 Task: Add the task  Integrate website with inventory management systems to the section Celestial Sprint in the project AgileGenie and add a Due Date to the respective task as 2023/07/14
Action: Mouse moved to (888, 404)
Screenshot: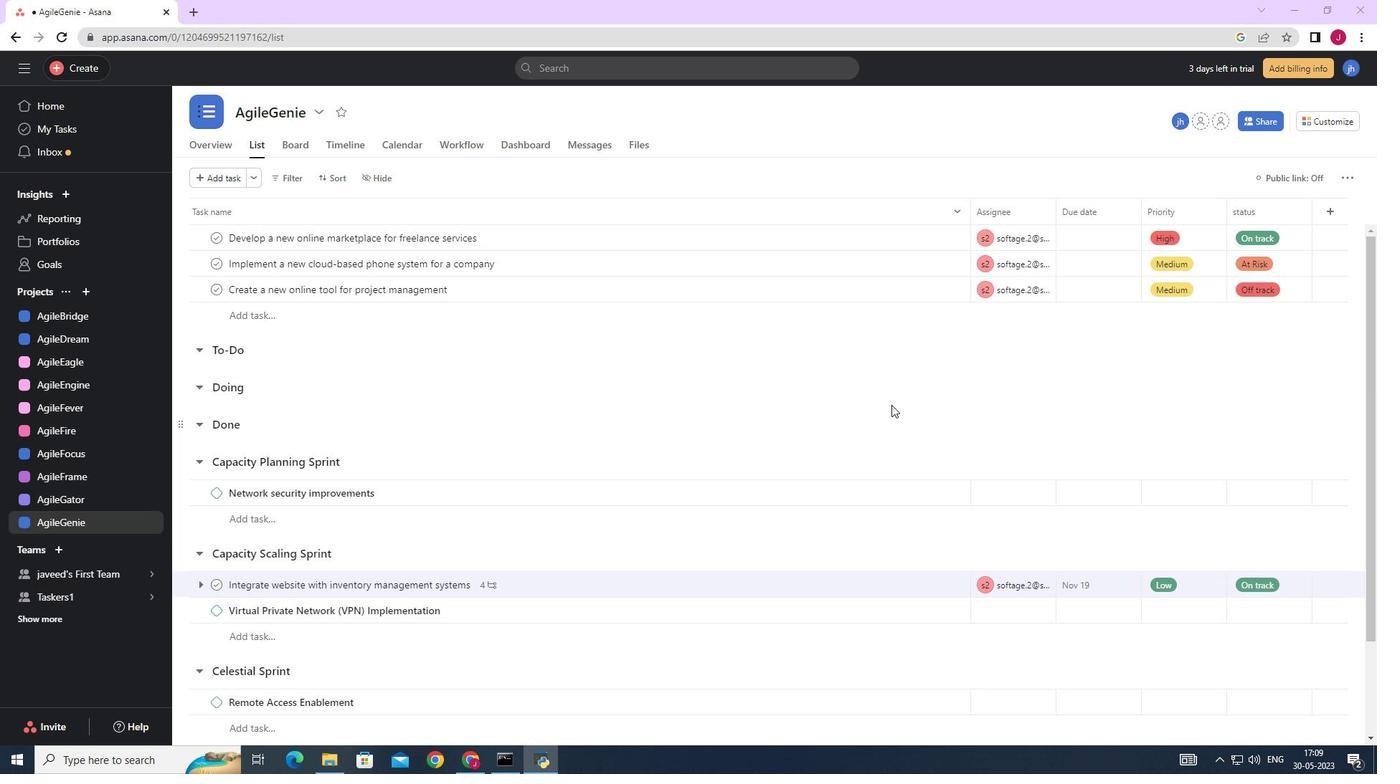 
Action: Mouse scrolled (888, 405) with delta (0, 0)
Screenshot: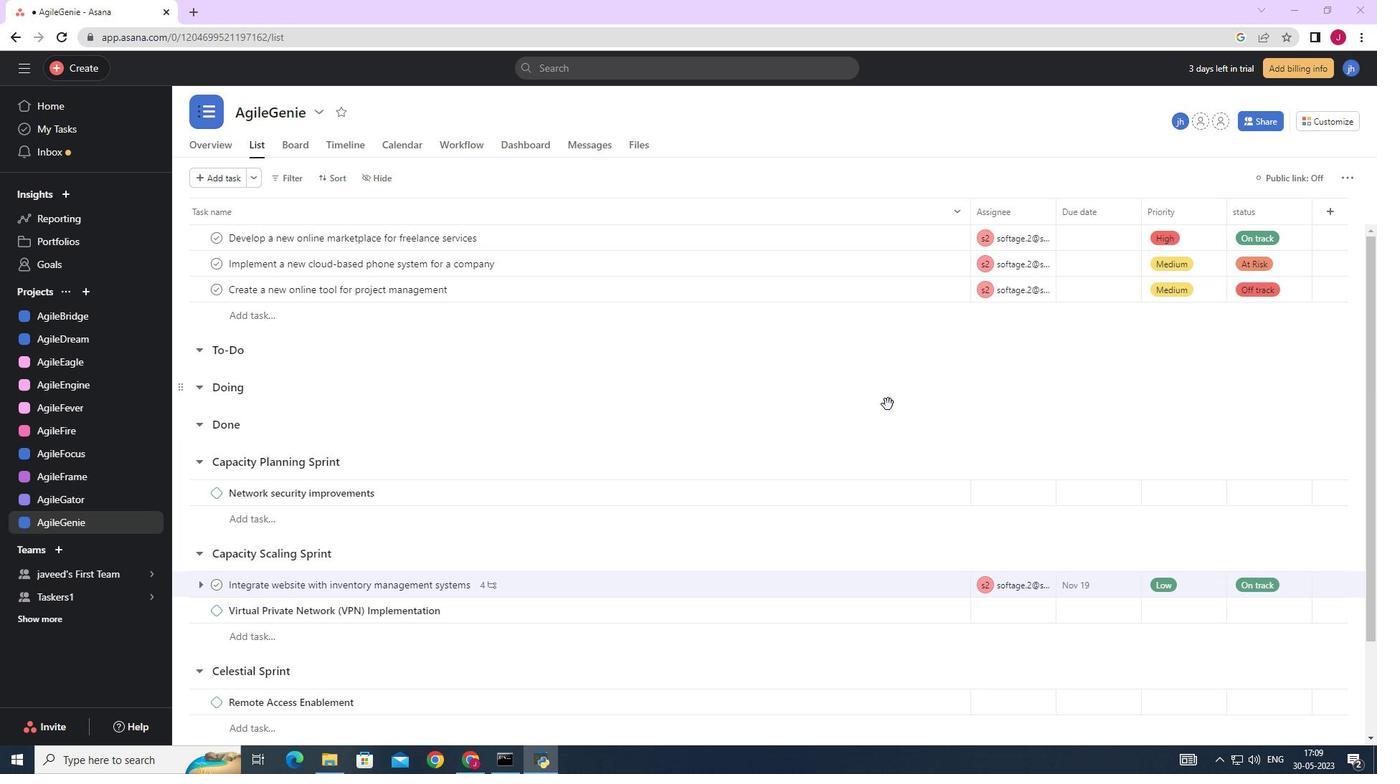 
Action: Mouse scrolled (888, 405) with delta (0, 0)
Screenshot: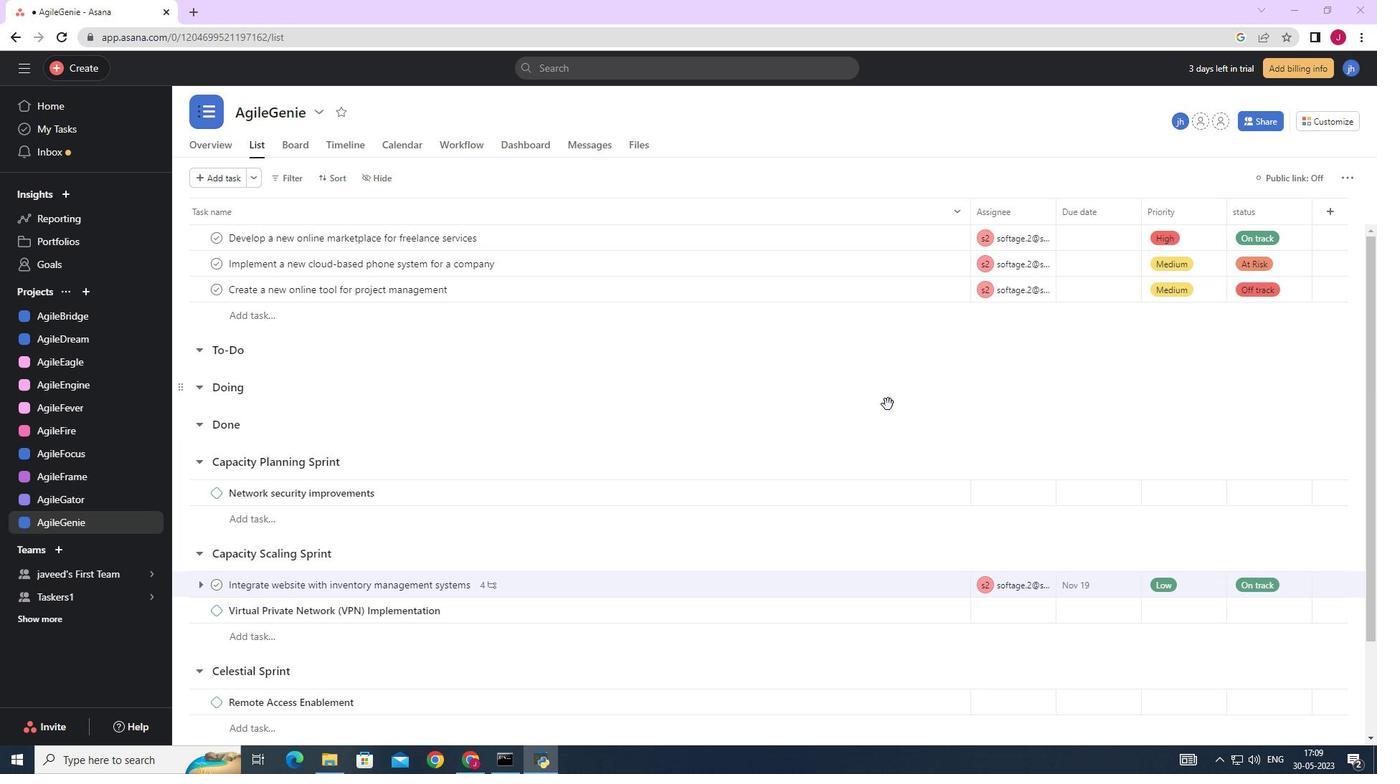 
Action: Mouse moved to (885, 395)
Screenshot: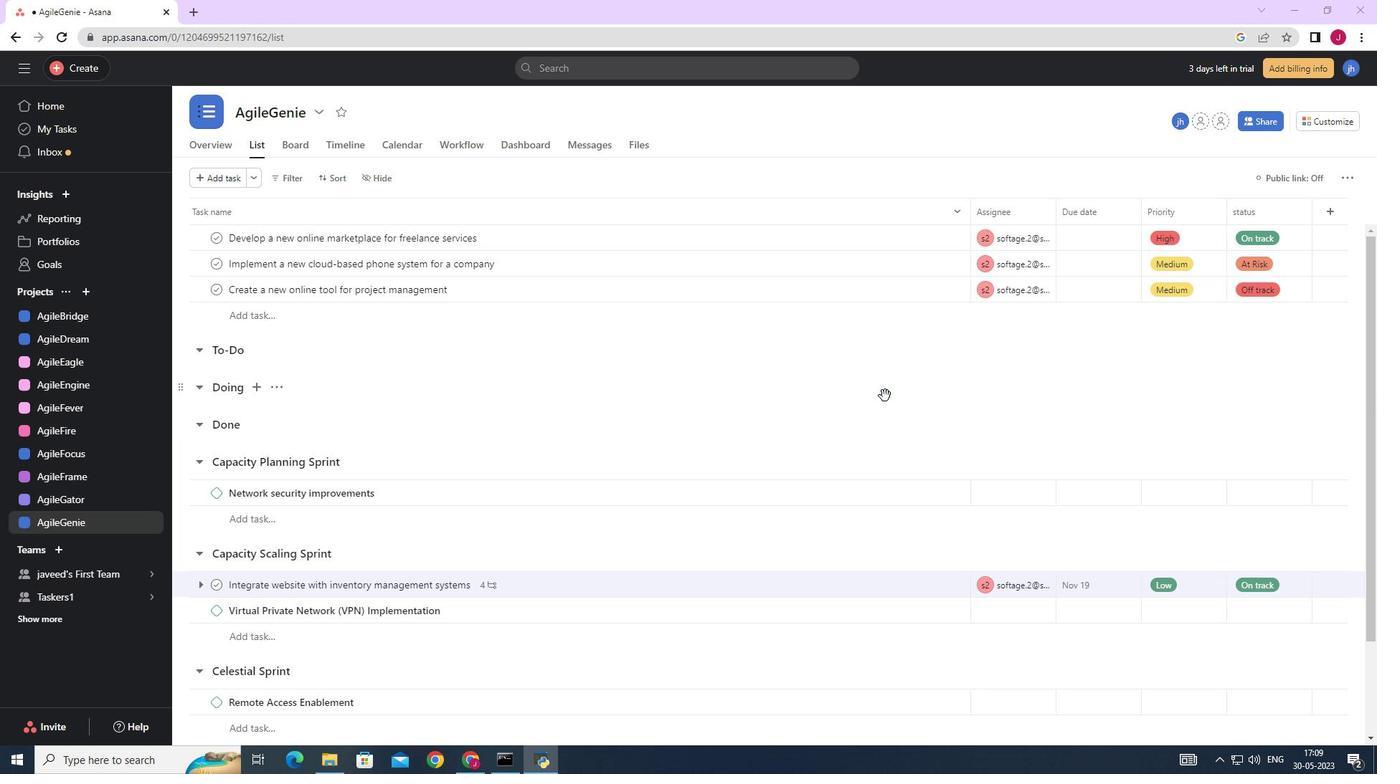 
Action: Mouse scrolled (885, 394) with delta (0, 0)
Screenshot: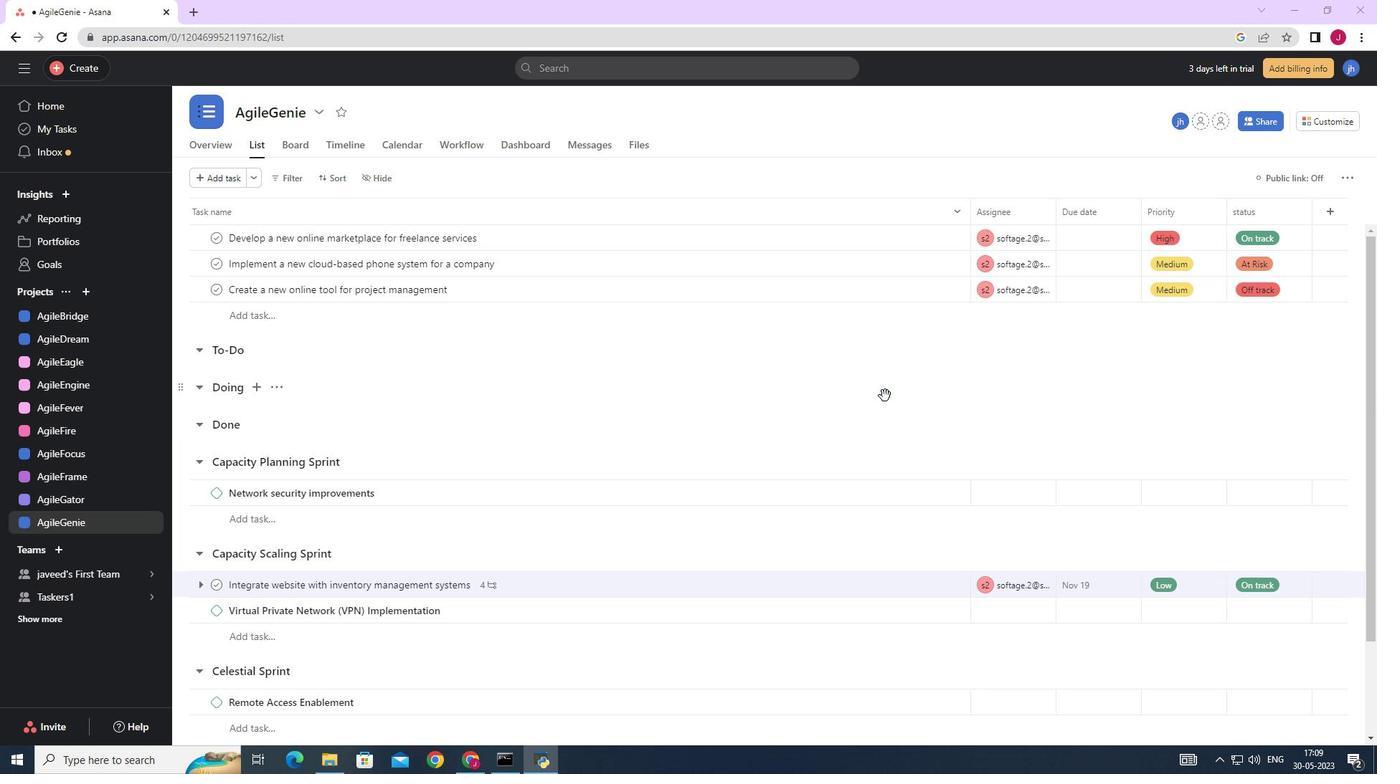 
Action: Mouse scrolled (885, 394) with delta (0, 0)
Screenshot: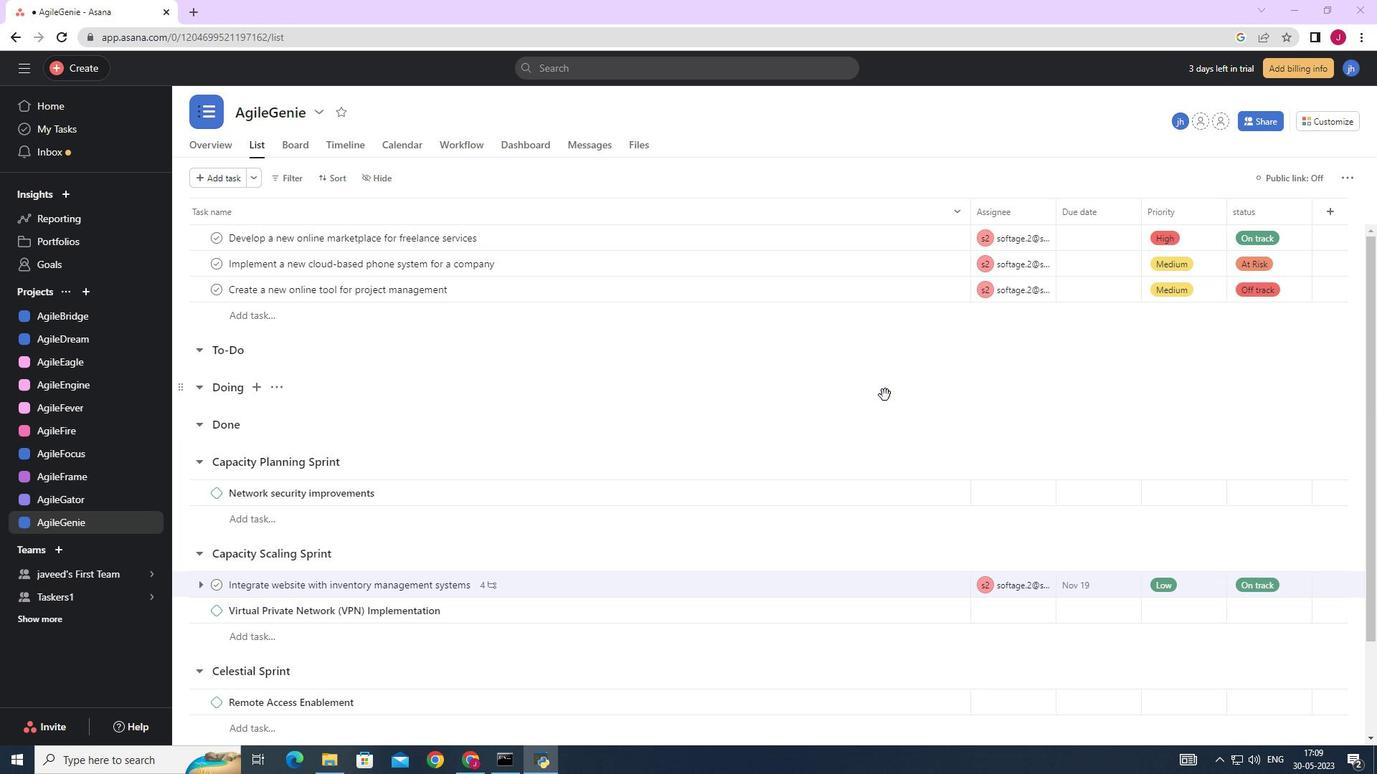 
Action: Mouse scrolled (885, 396) with delta (0, 0)
Screenshot: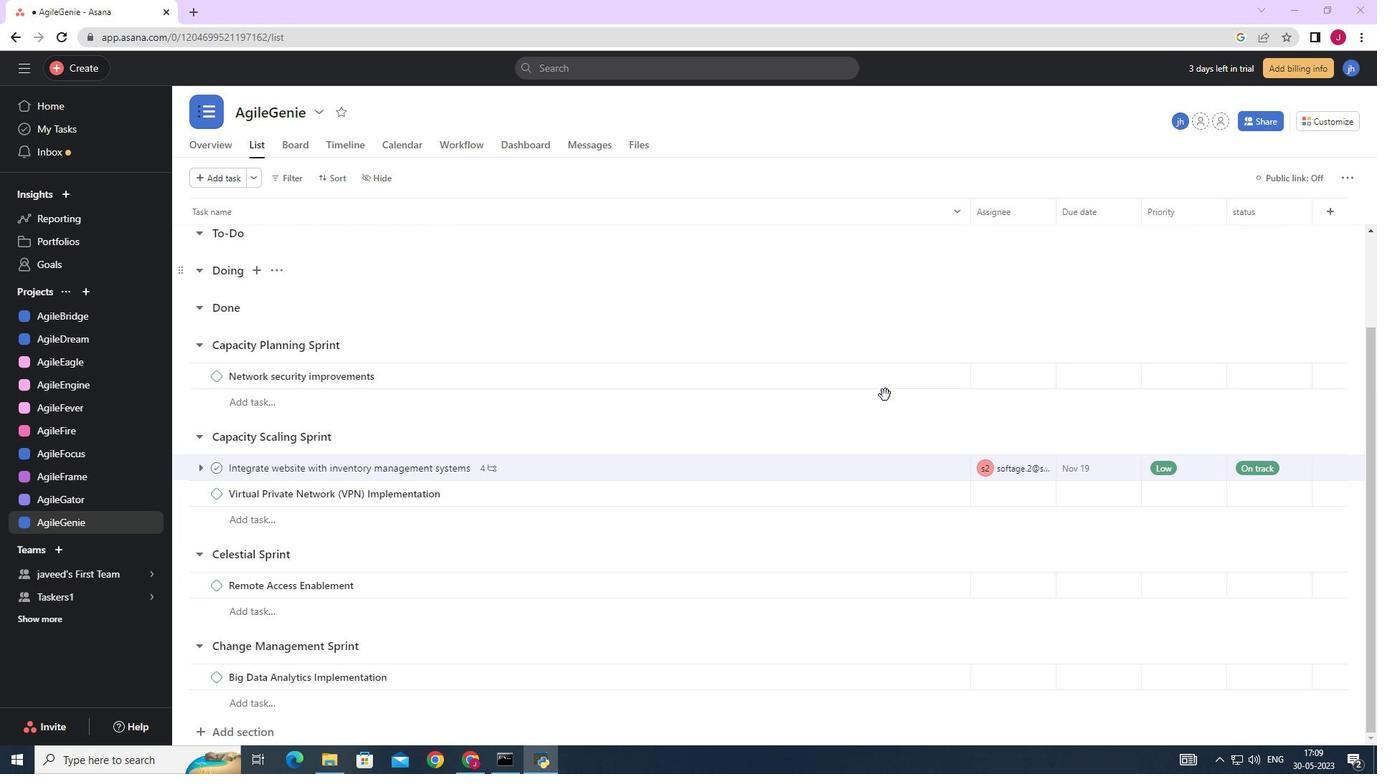 
Action: Mouse scrolled (885, 396) with delta (0, 0)
Screenshot: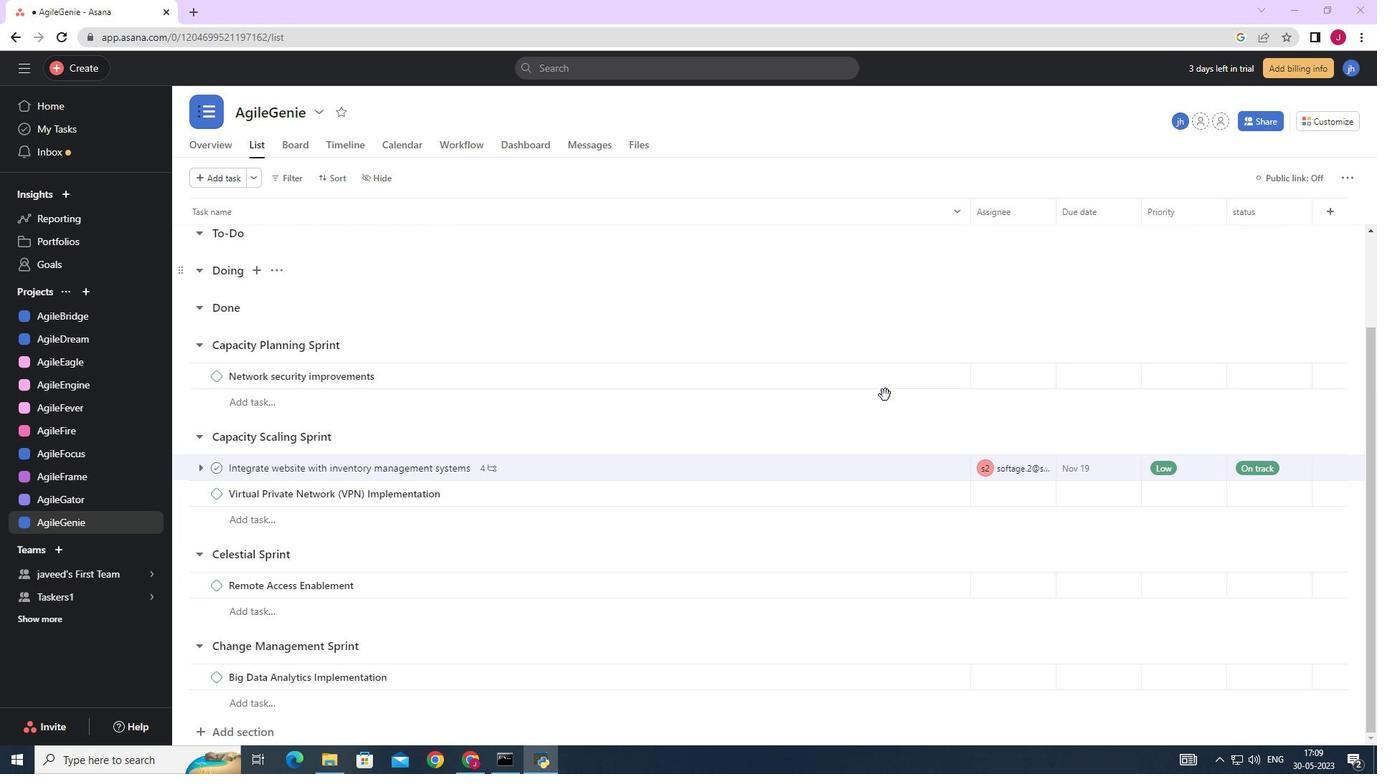 
Action: Mouse scrolled (885, 396) with delta (0, 0)
Screenshot: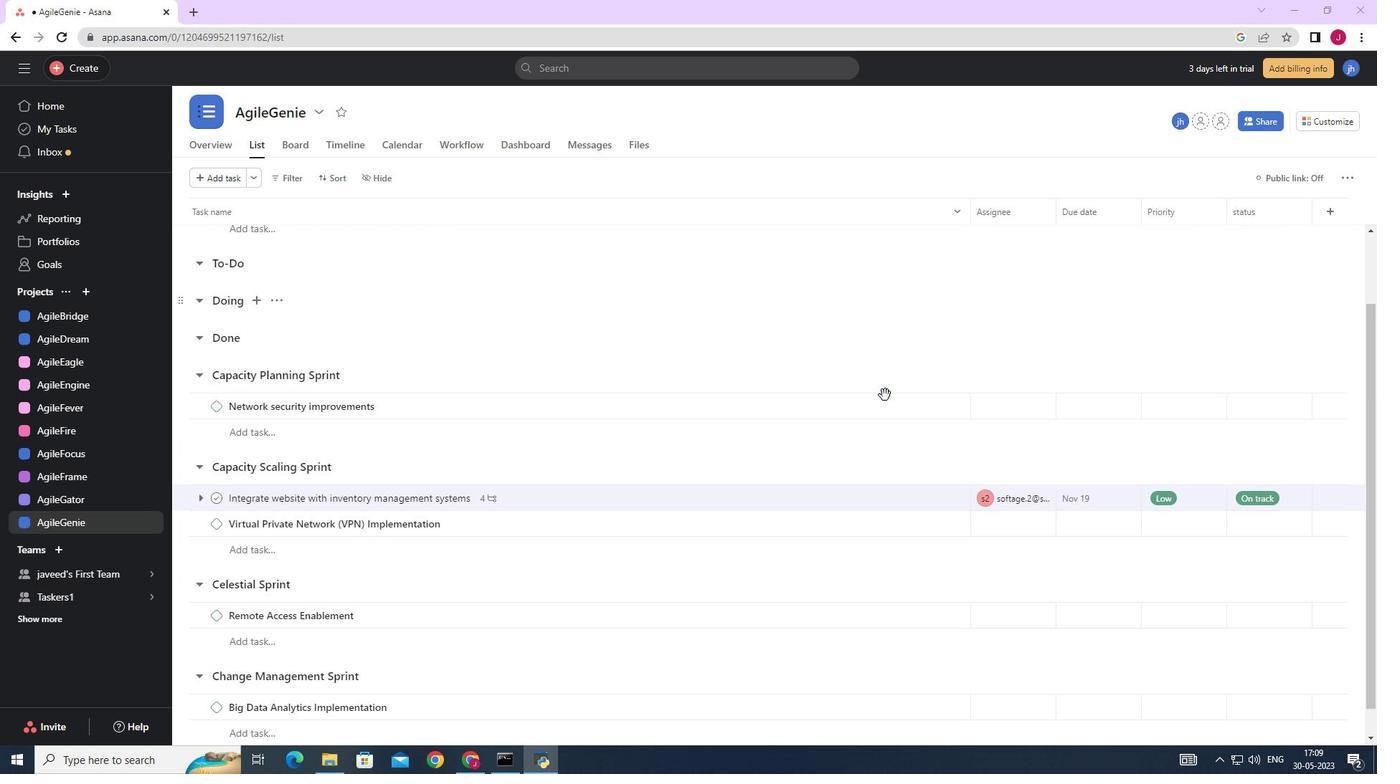 
Action: Mouse moved to (541, 363)
Screenshot: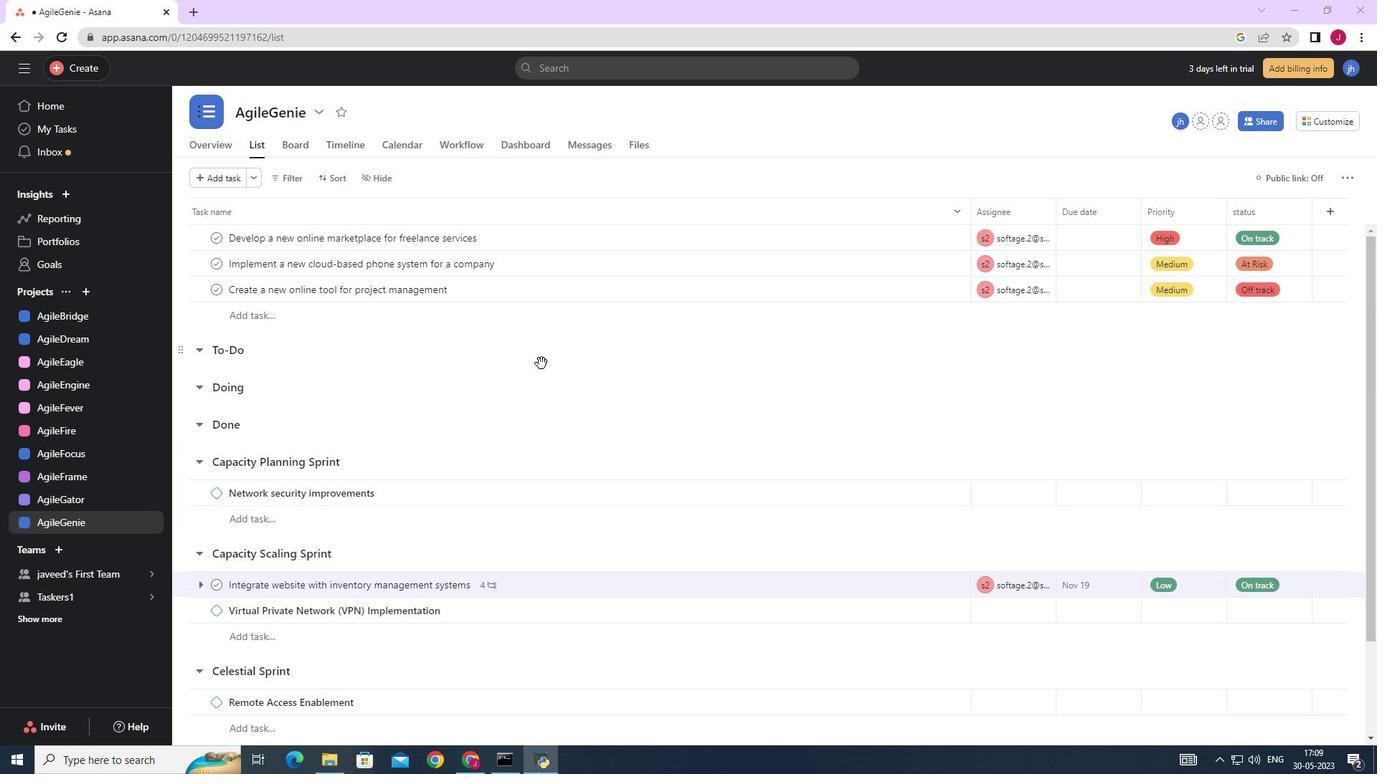 
Action: Mouse scrolled (541, 362) with delta (0, 0)
Screenshot: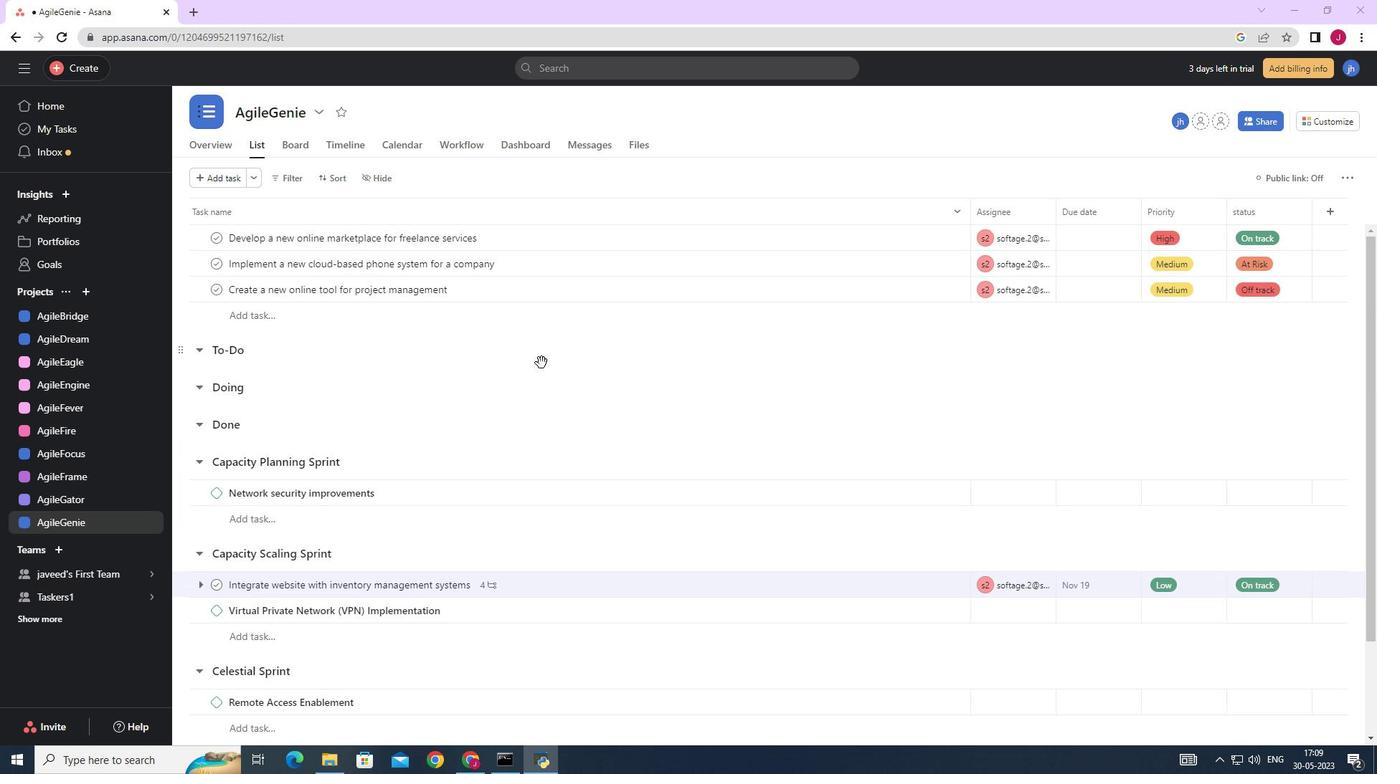 
Action: Mouse scrolled (541, 362) with delta (0, 0)
Screenshot: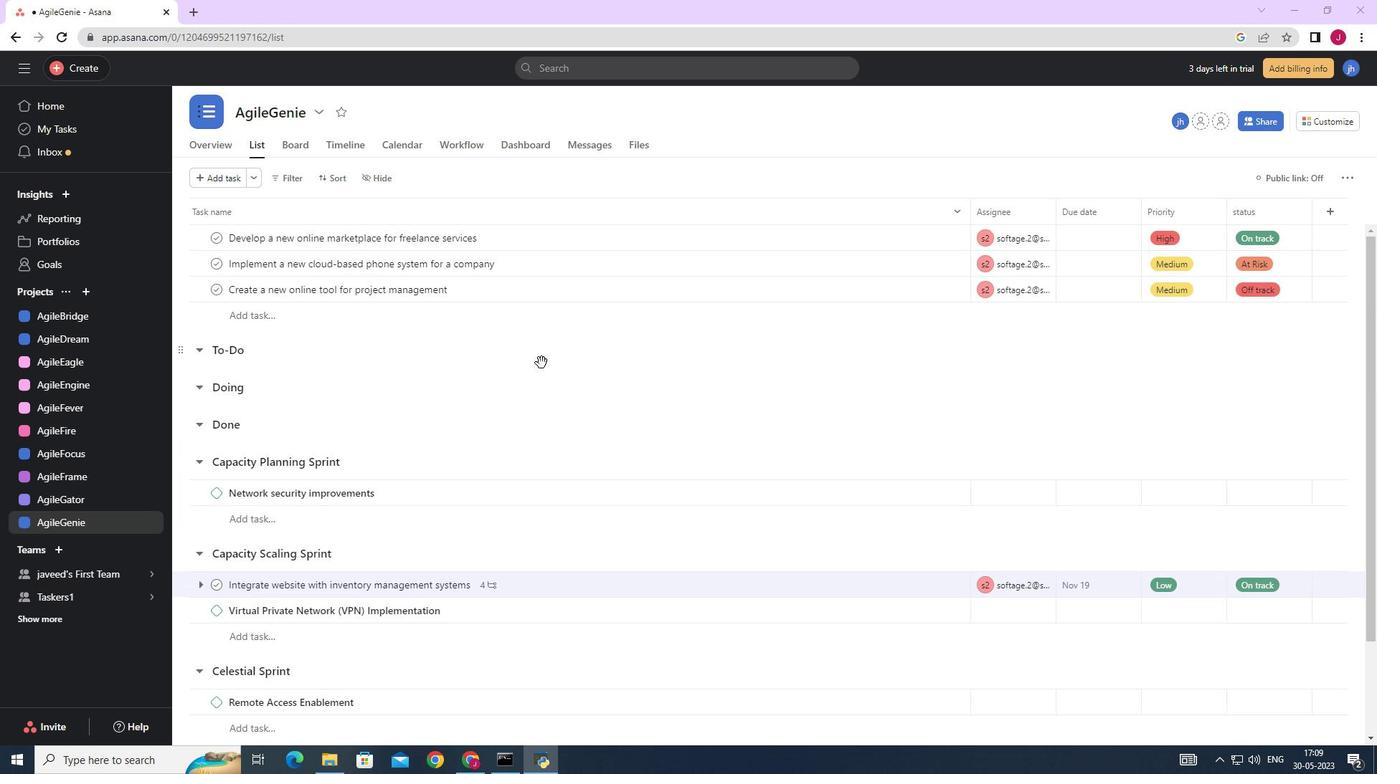 
Action: Mouse scrolled (541, 362) with delta (0, 0)
Screenshot: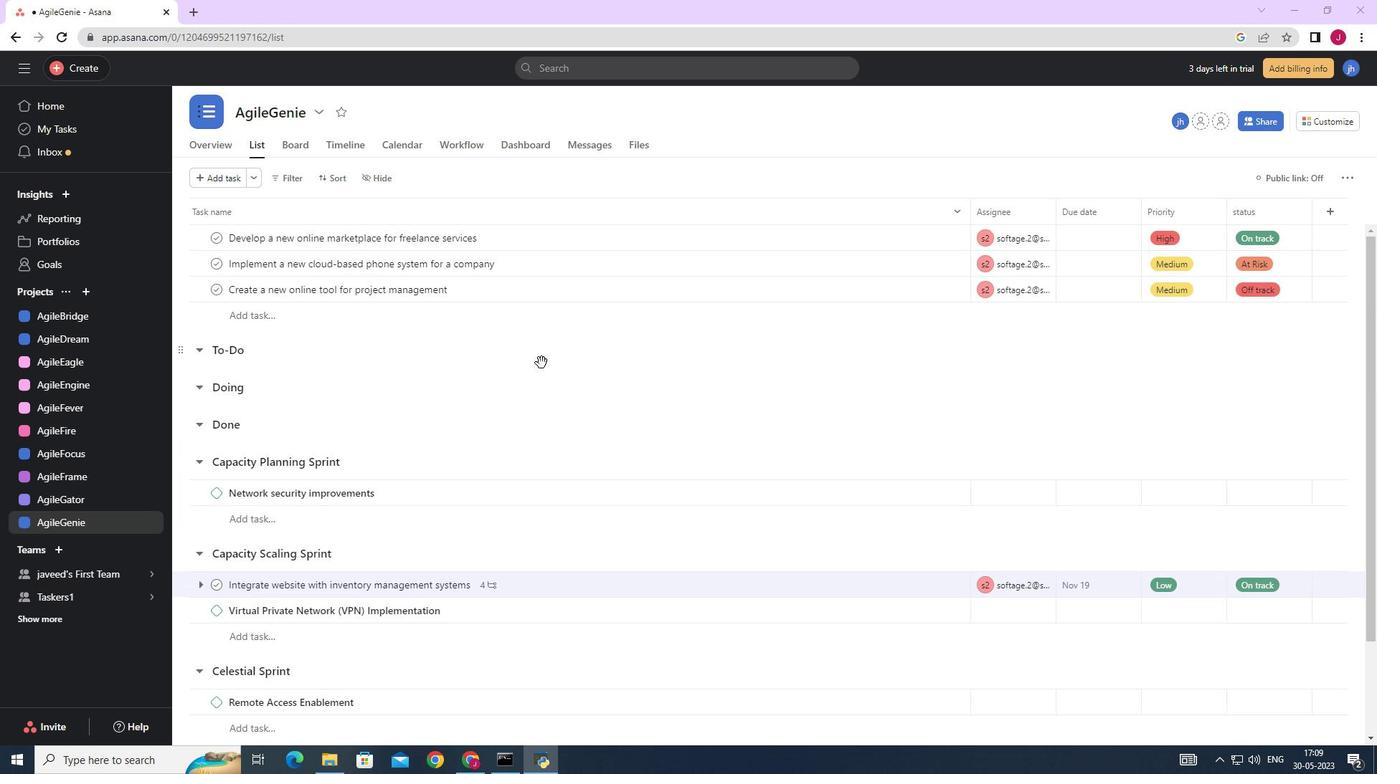 
Action: Mouse moved to (937, 464)
Screenshot: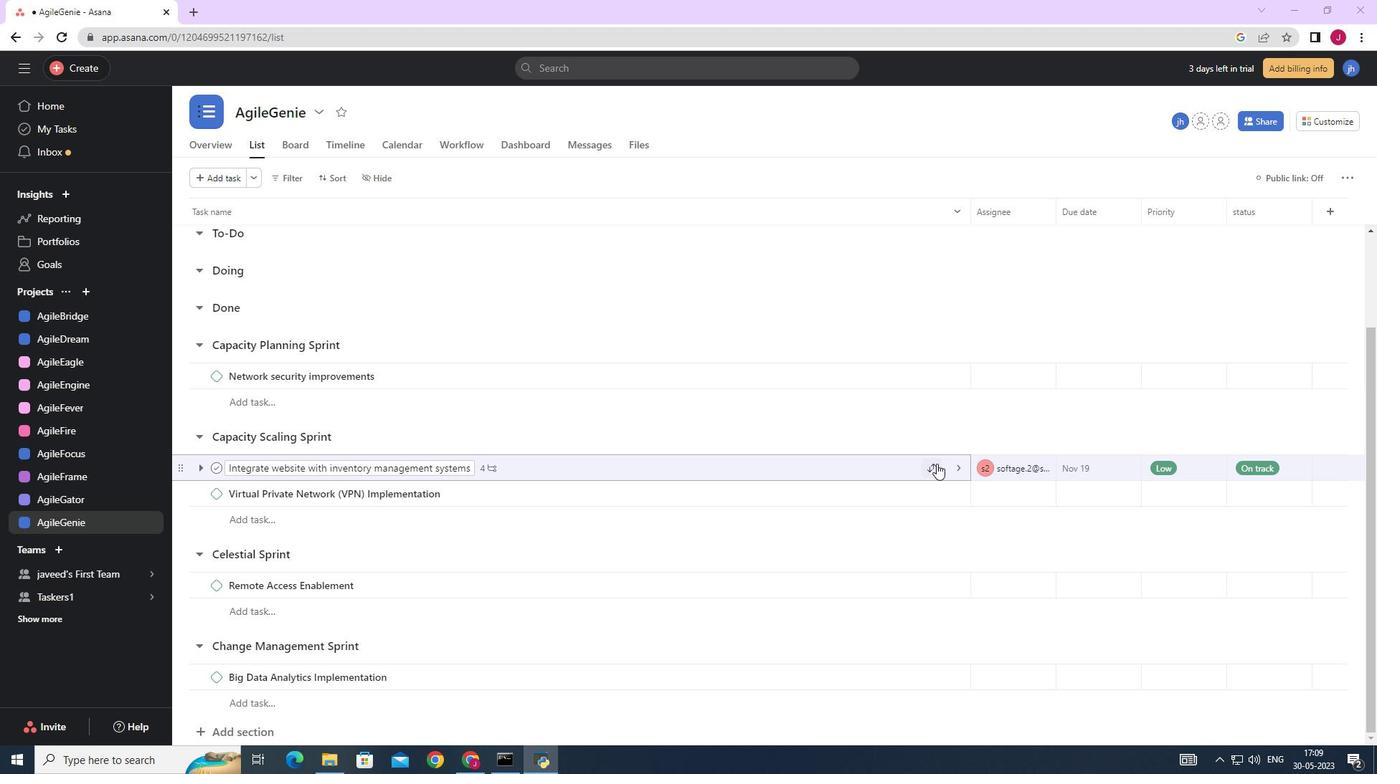 
Action: Mouse pressed left at (937, 464)
Screenshot: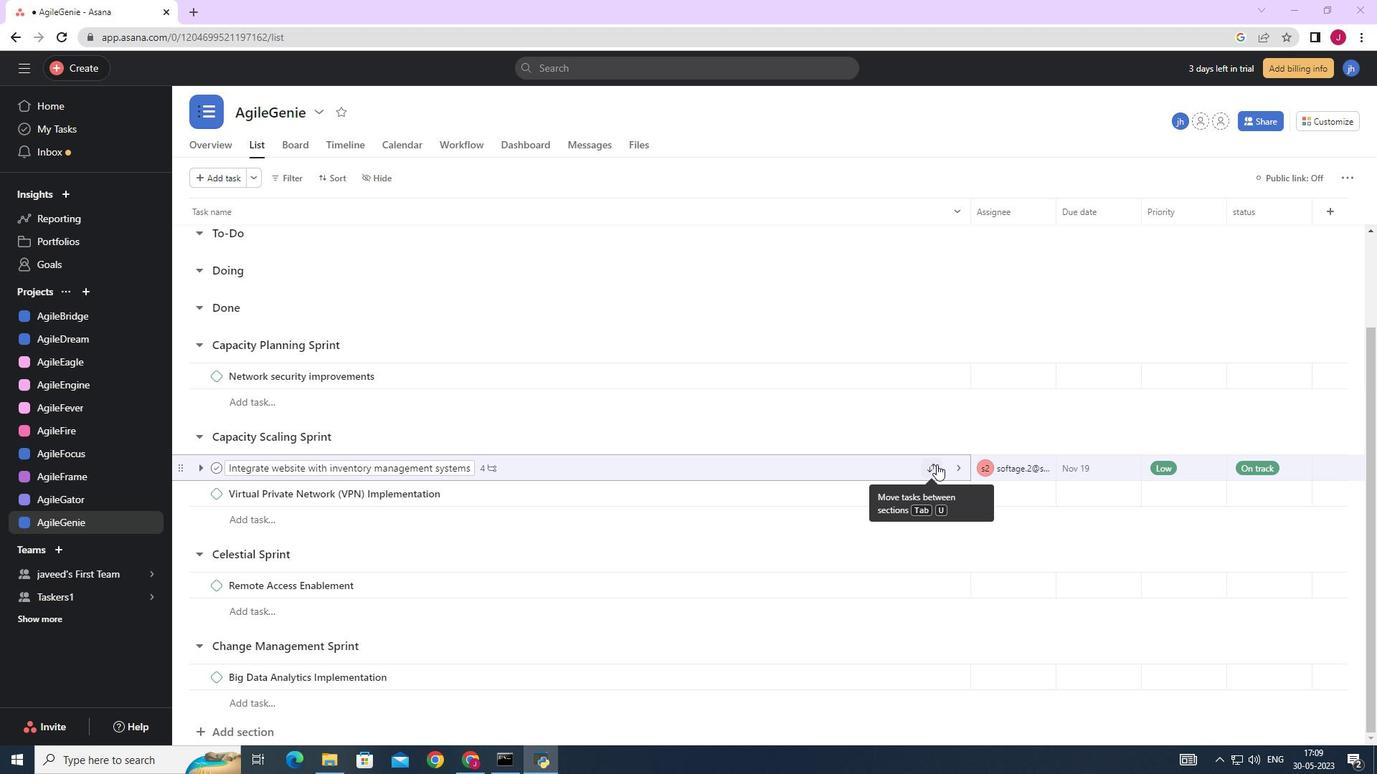 
Action: Mouse moved to (867, 677)
Screenshot: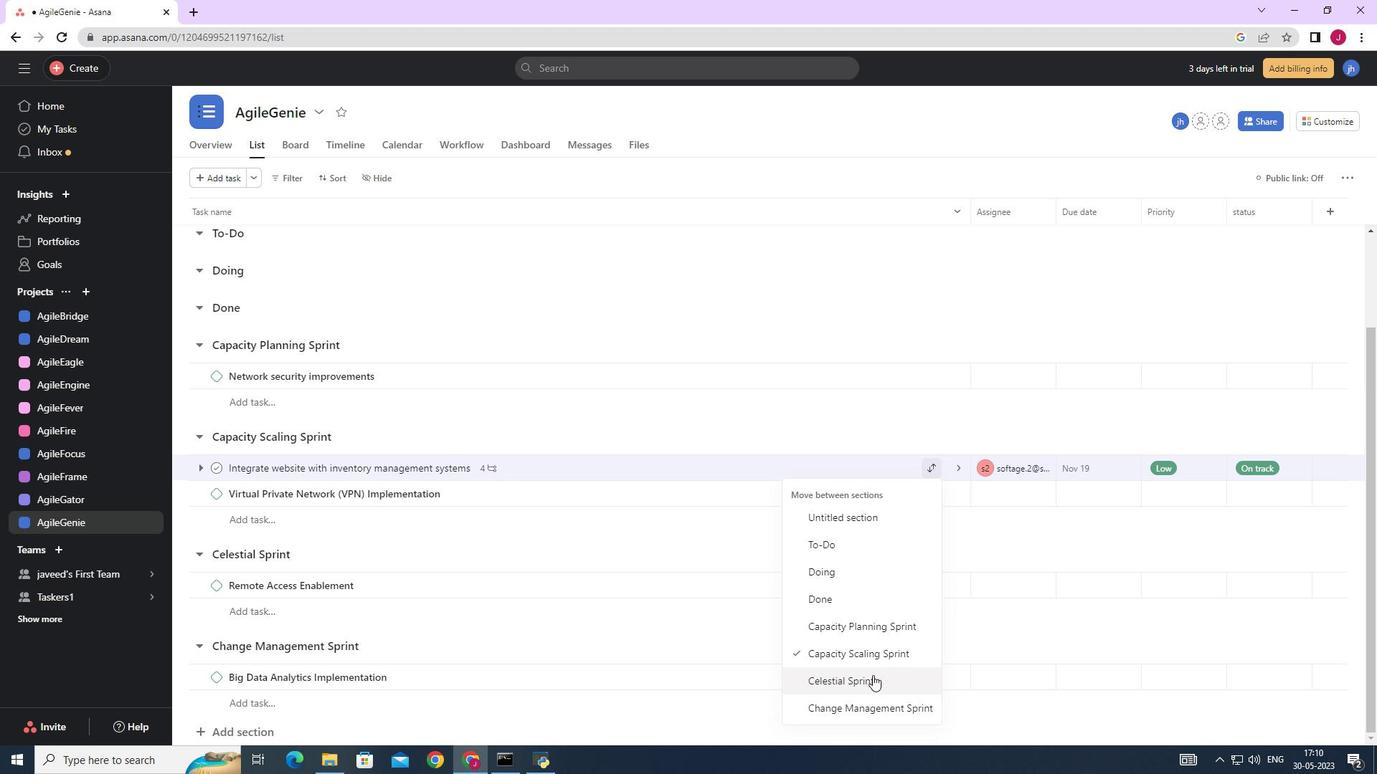 
Action: Mouse pressed left at (867, 677)
Screenshot: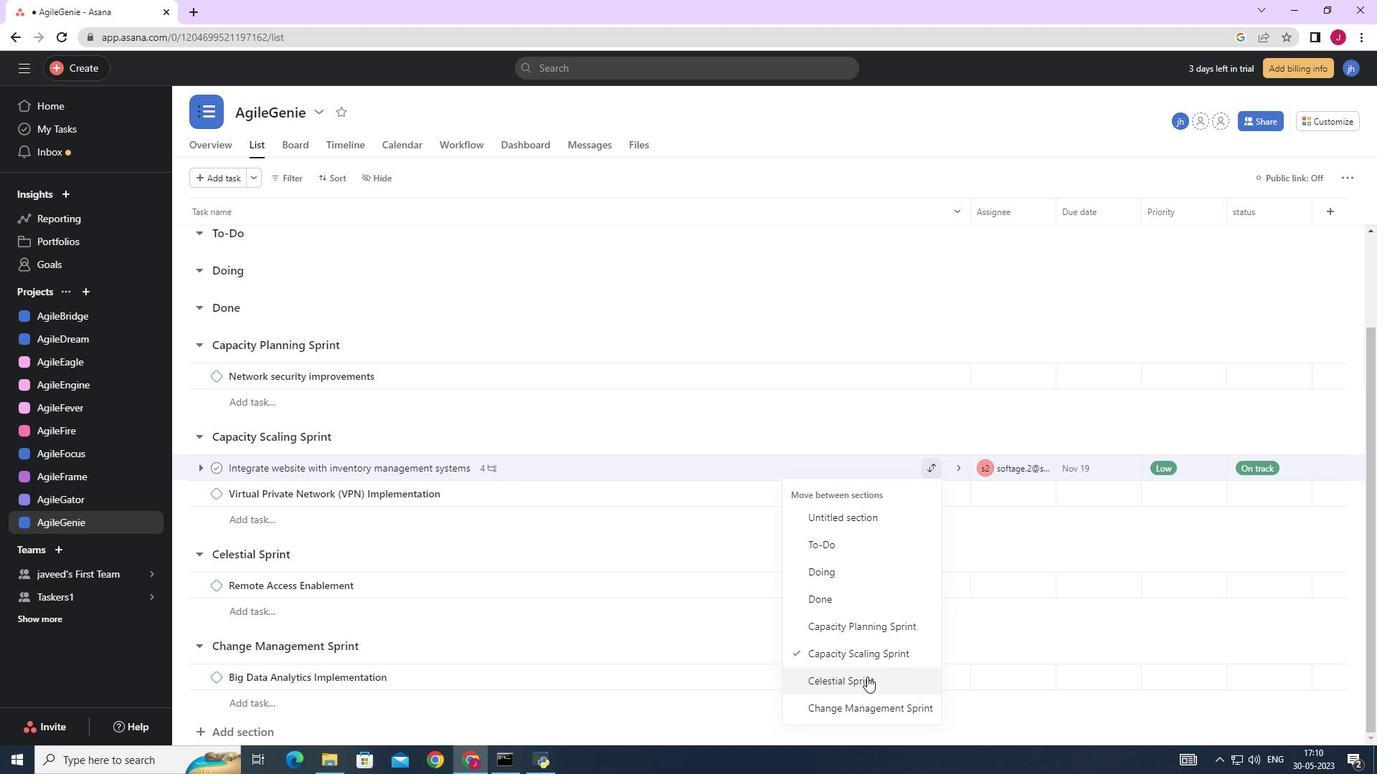 
Action: Mouse moved to (1089, 565)
Screenshot: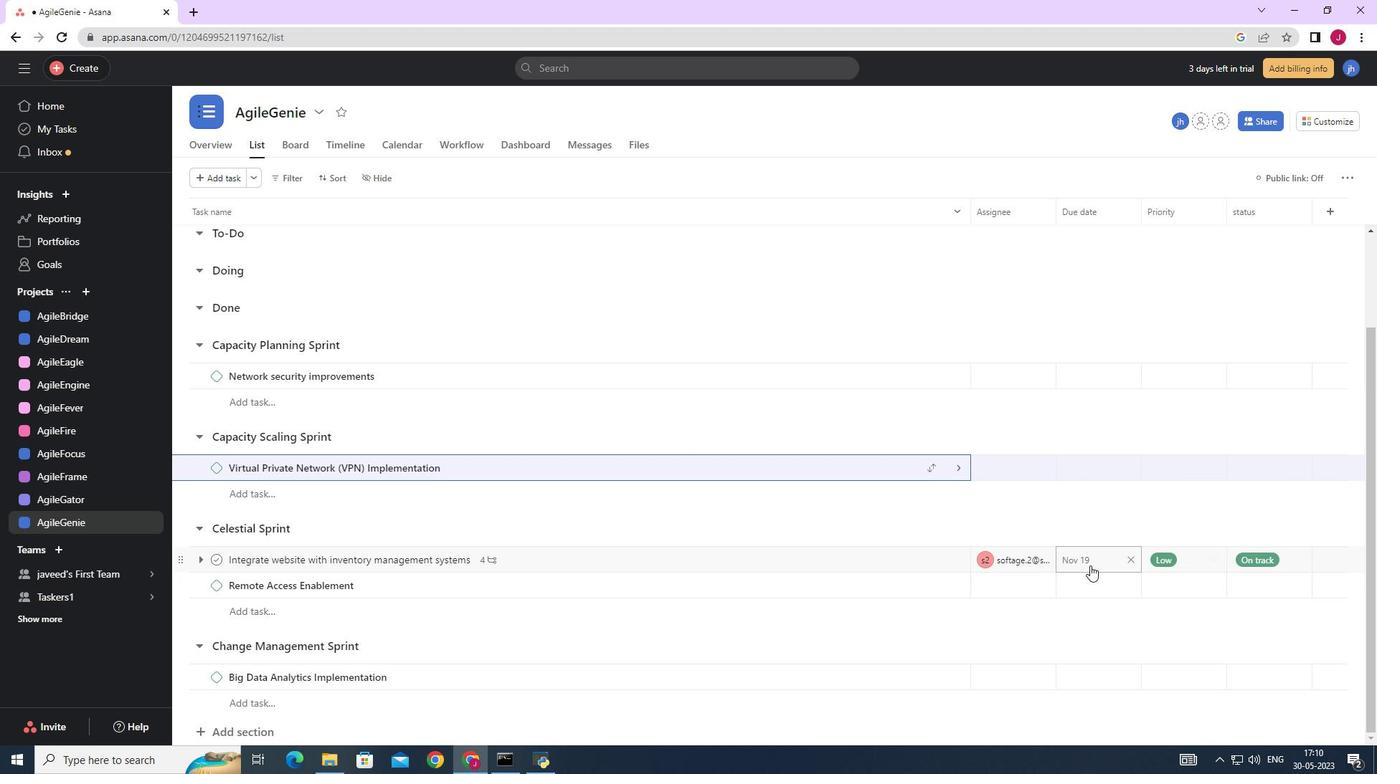 
Action: Mouse pressed left at (1089, 565)
Screenshot: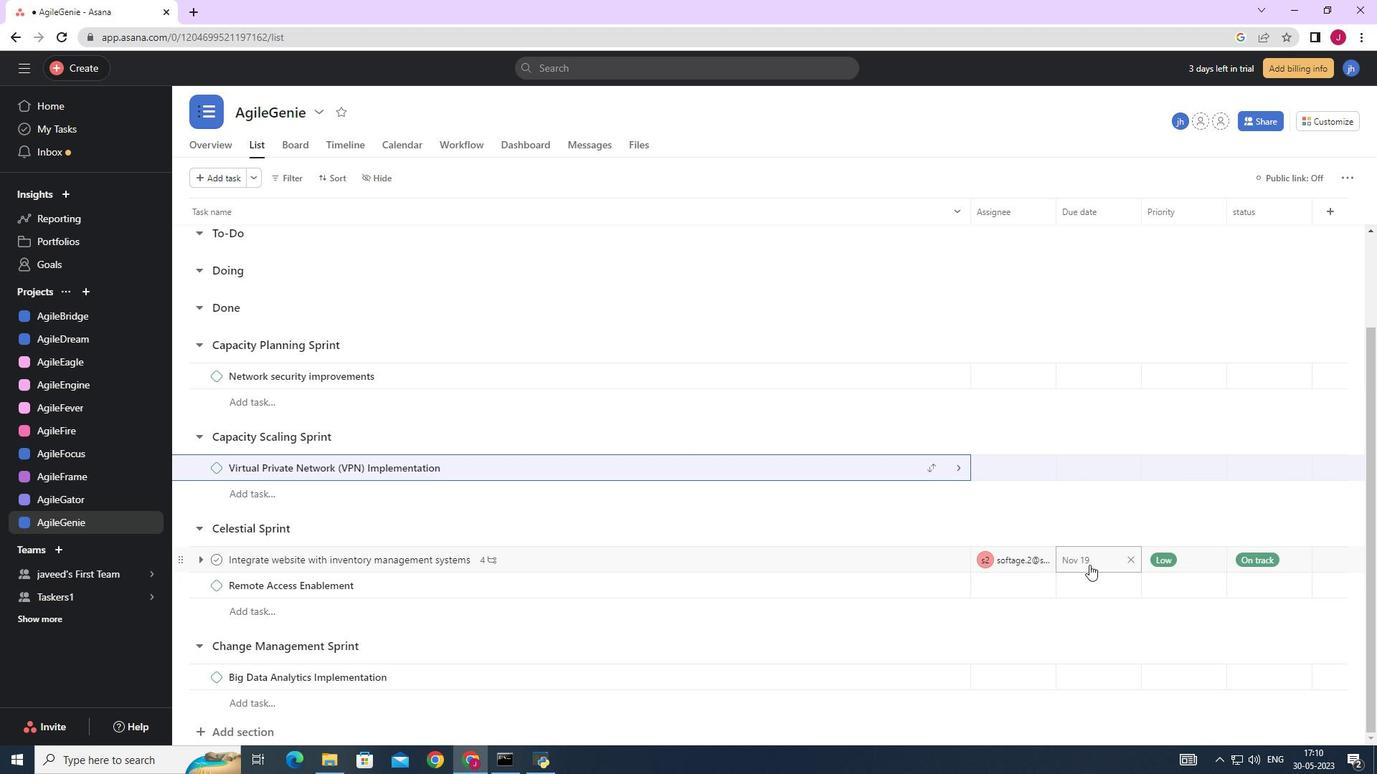 
Action: Mouse moved to (1081, 332)
Screenshot: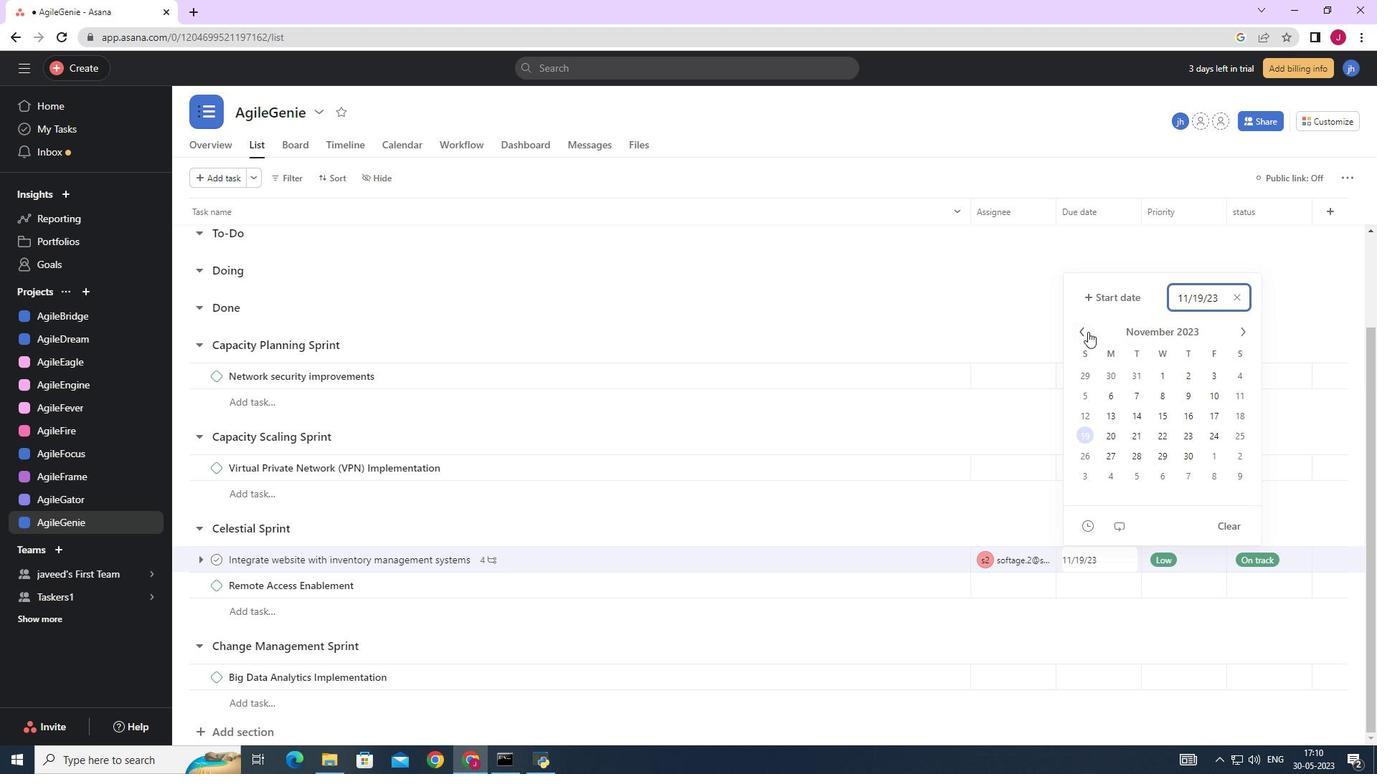 
Action: Mouse pressed left at (1081, 332)
Screenshot: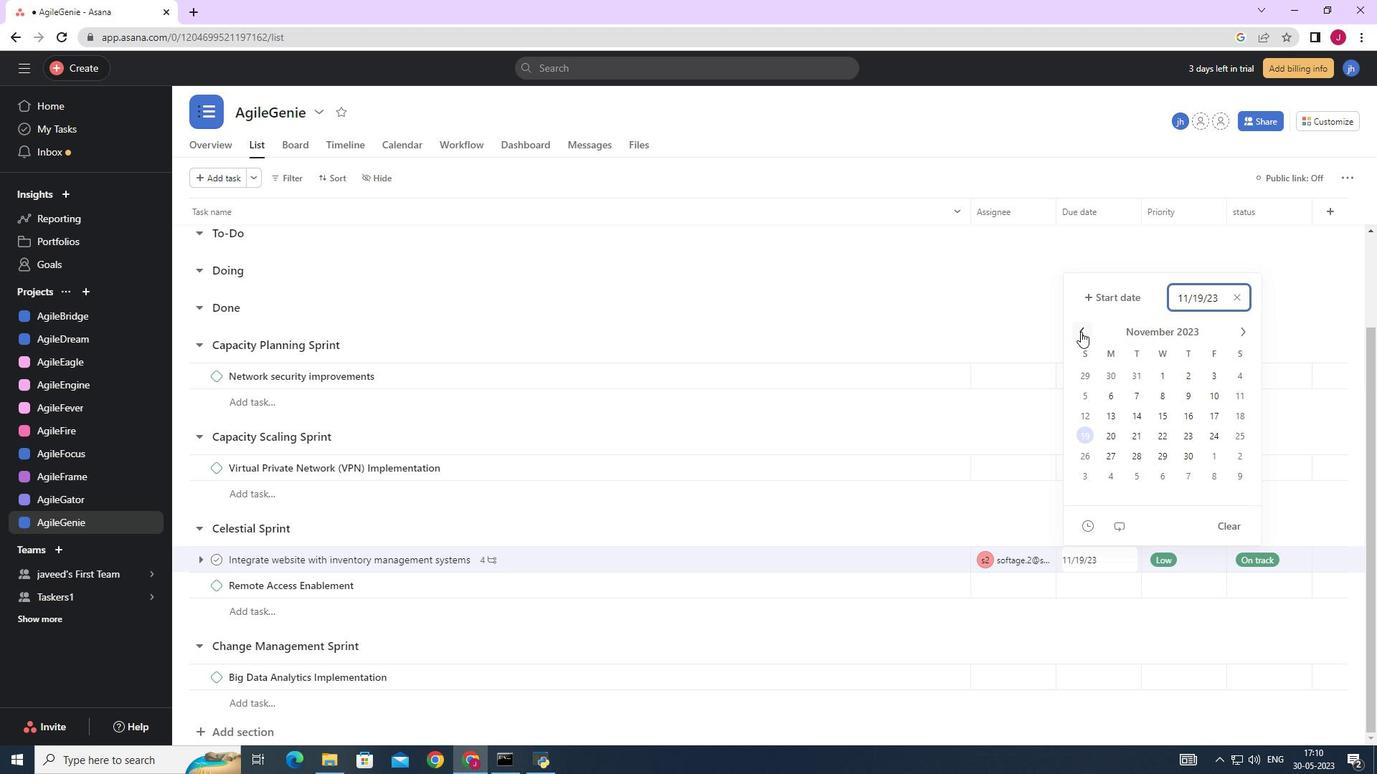 
Action: Mouse pressed left at (1081, 332)
Screenshot: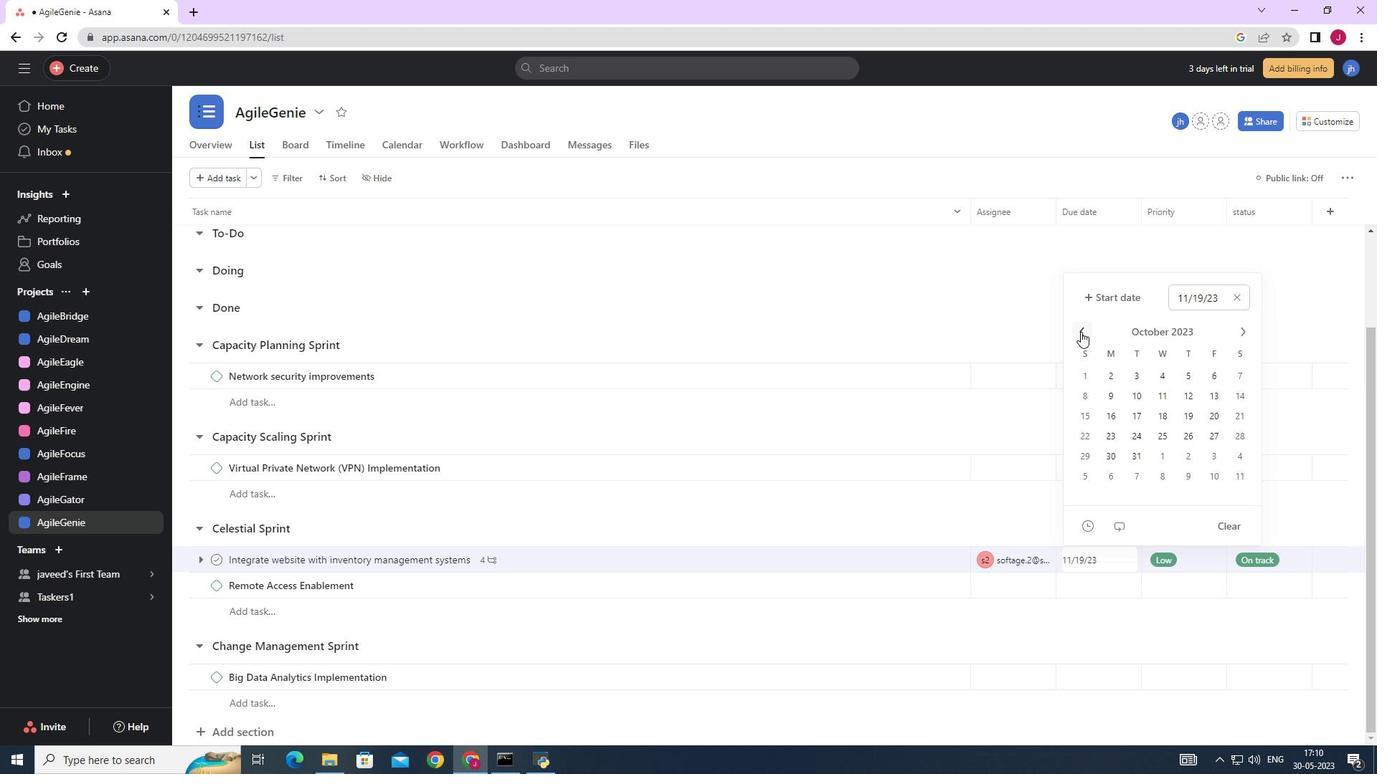 
Action: Mouse pressed left at (1081, 332)
Screenshot: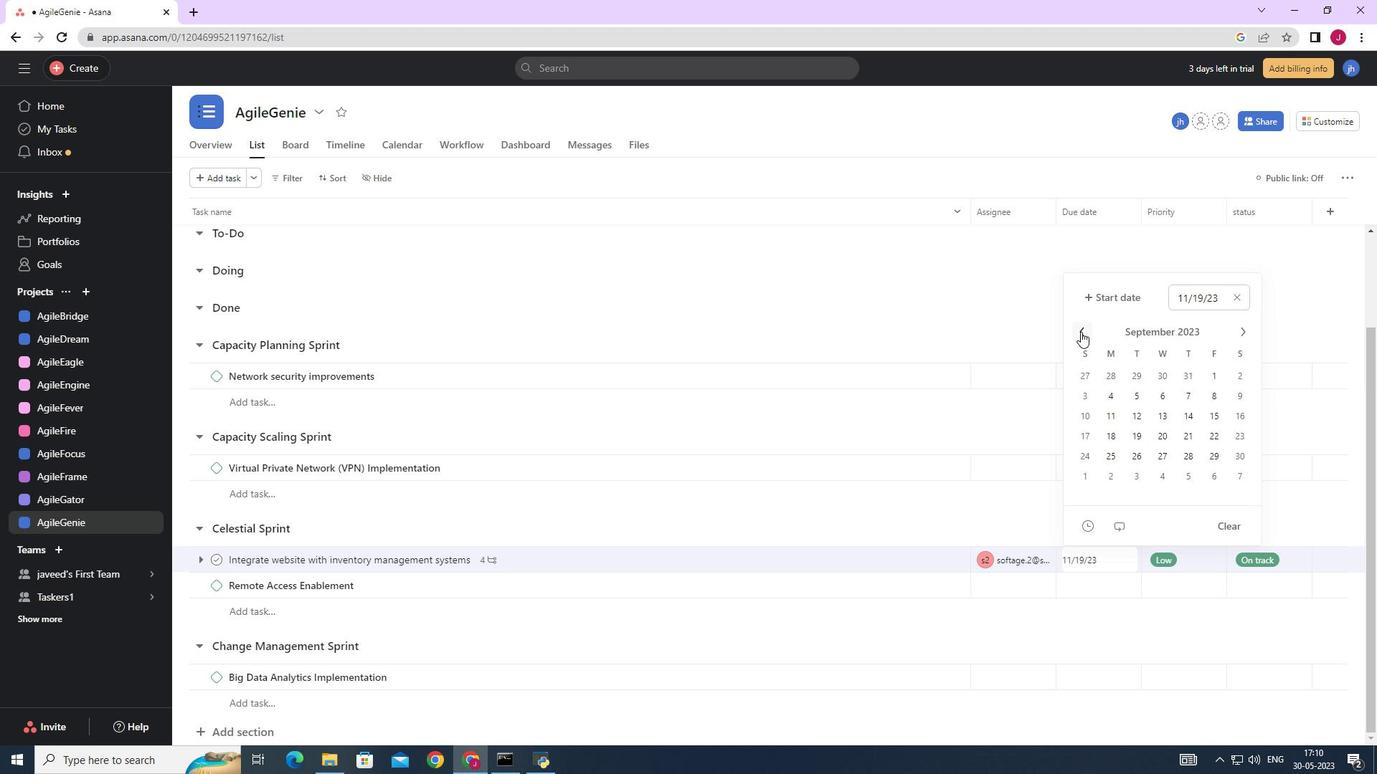 
Action: Mouse pressed left at (1081, 332)
Screenshot: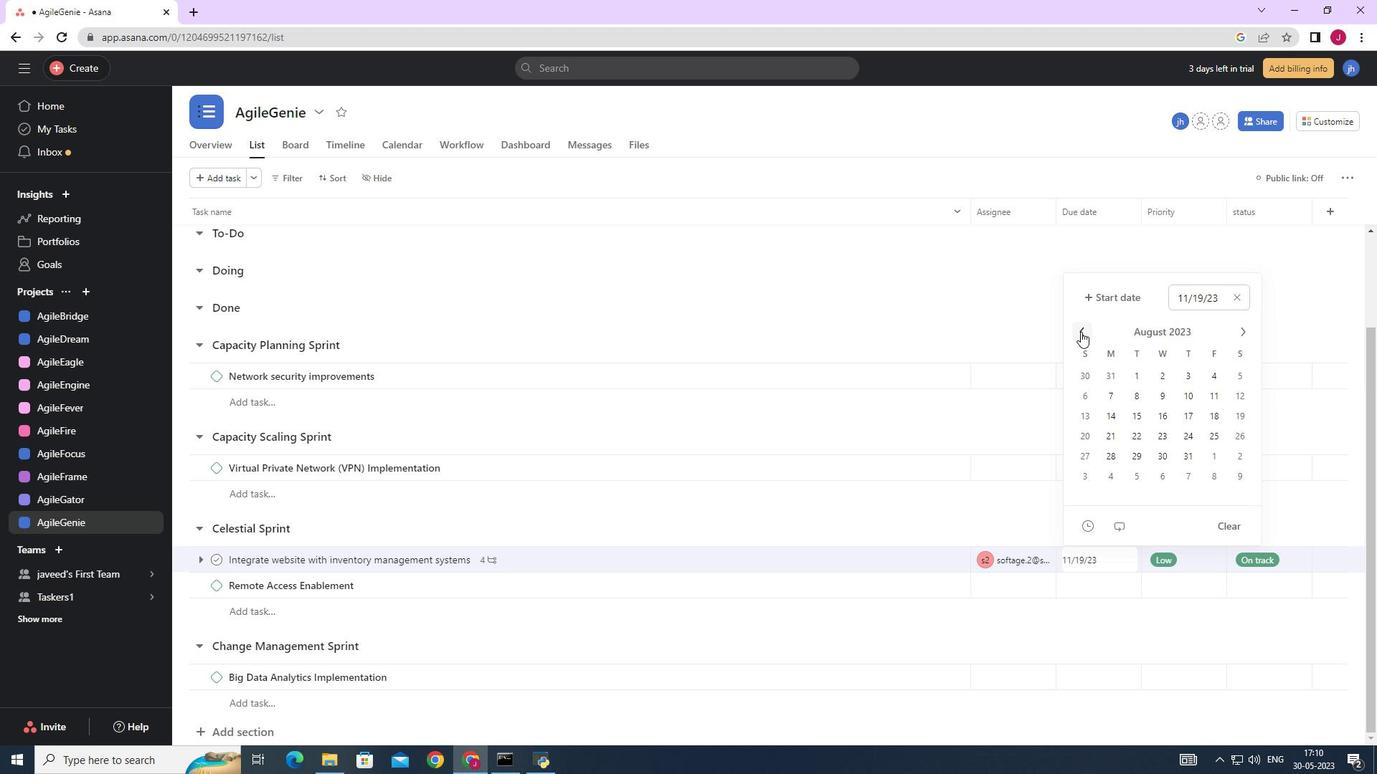 
Action: Mouse moved to (1215, 416)
Screenshot: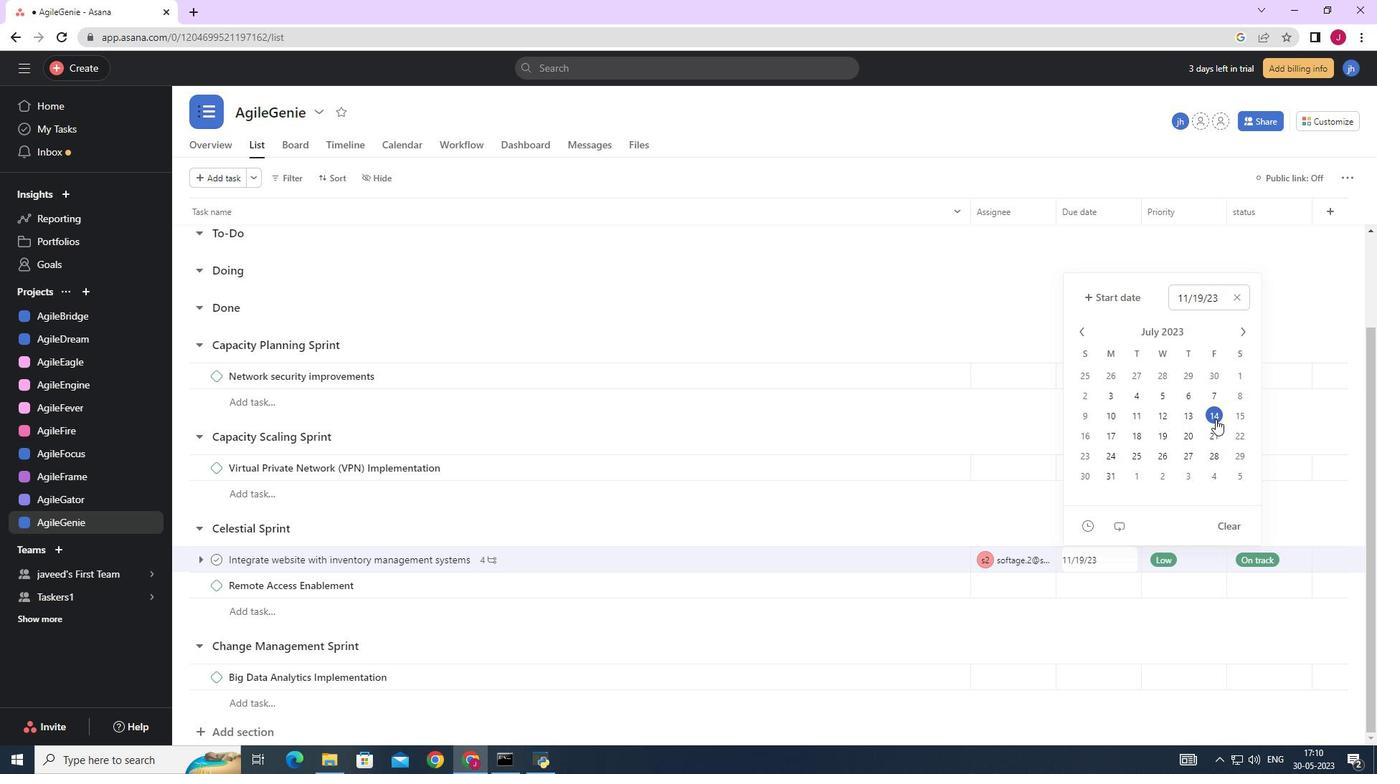 
Action: Mouse pressed left at (1215, 416)
Screenshot: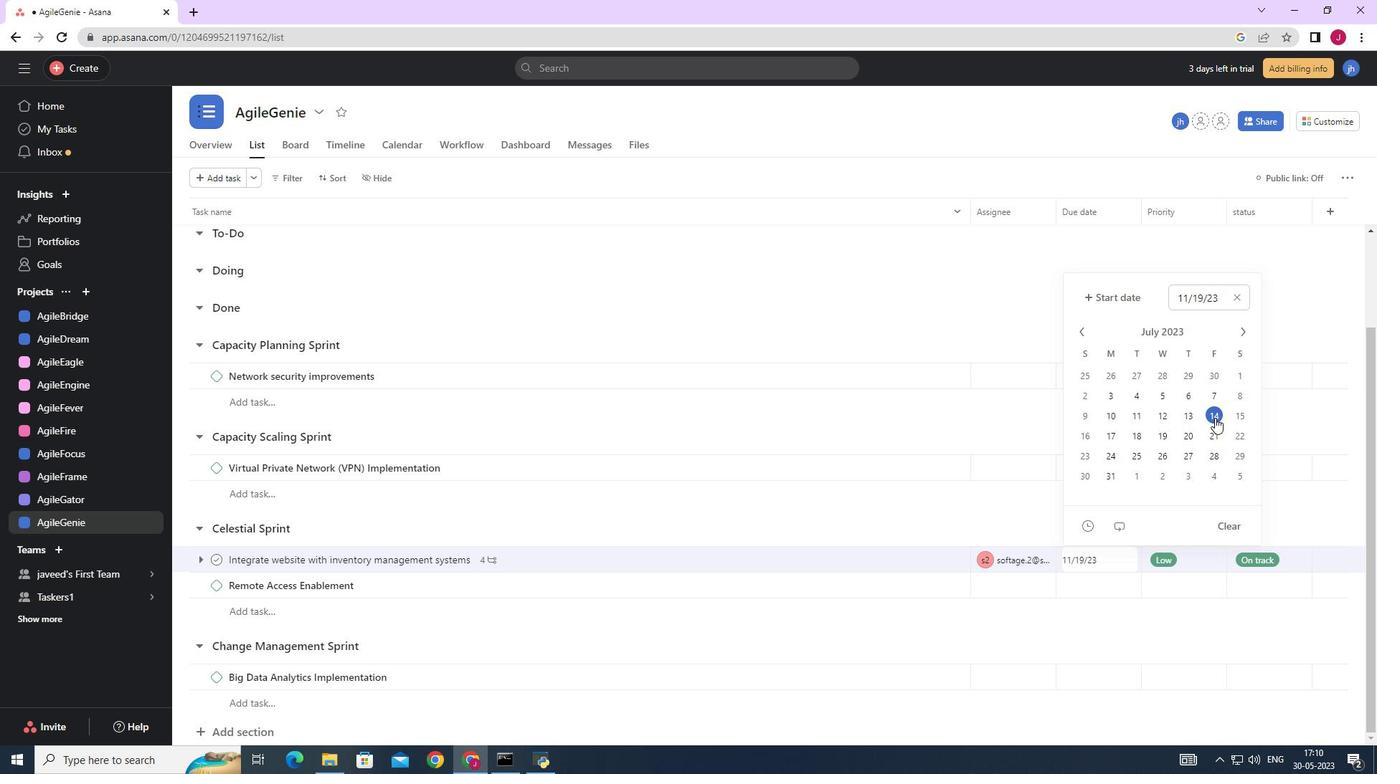 
Action: Mouse moved to (1301, 309)
Screenshot: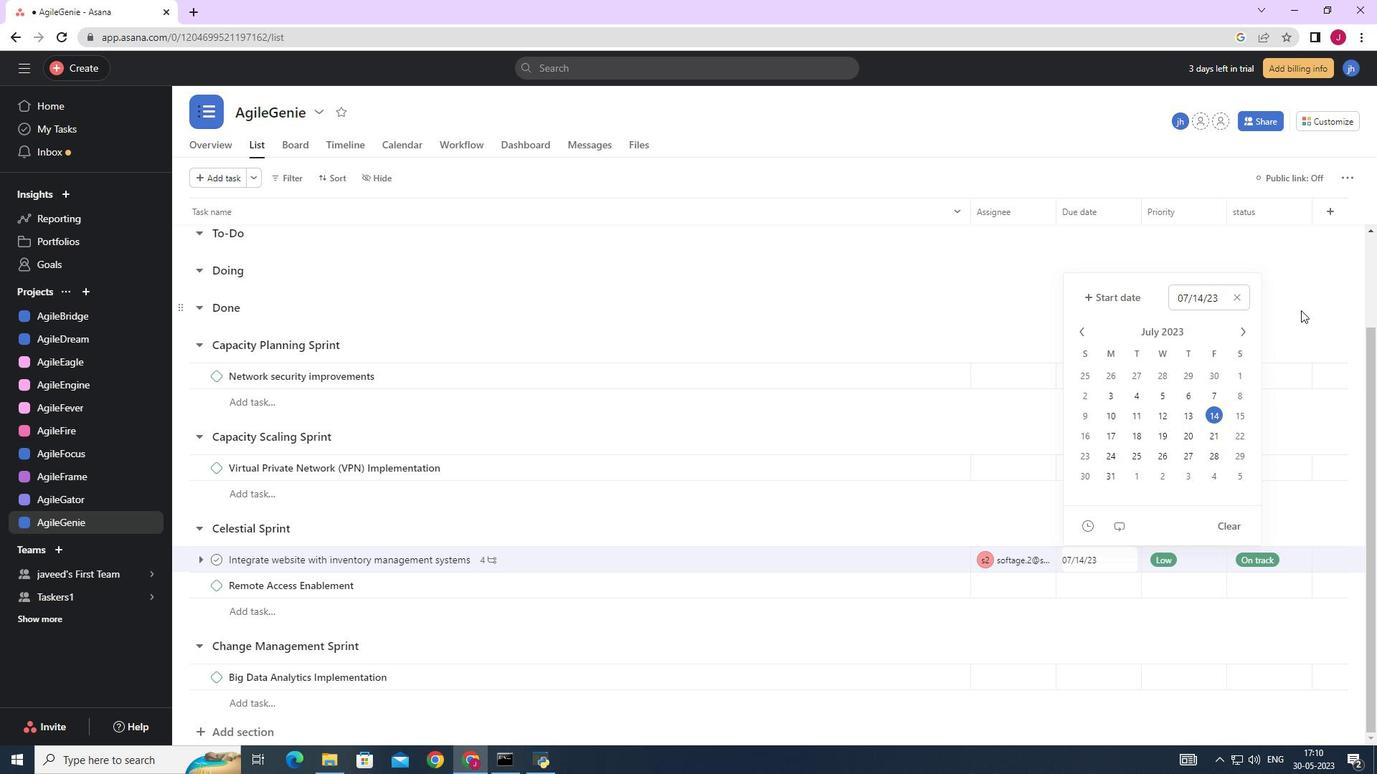 
Action: Mouse pressed left at (1301, 309)
Screenshot: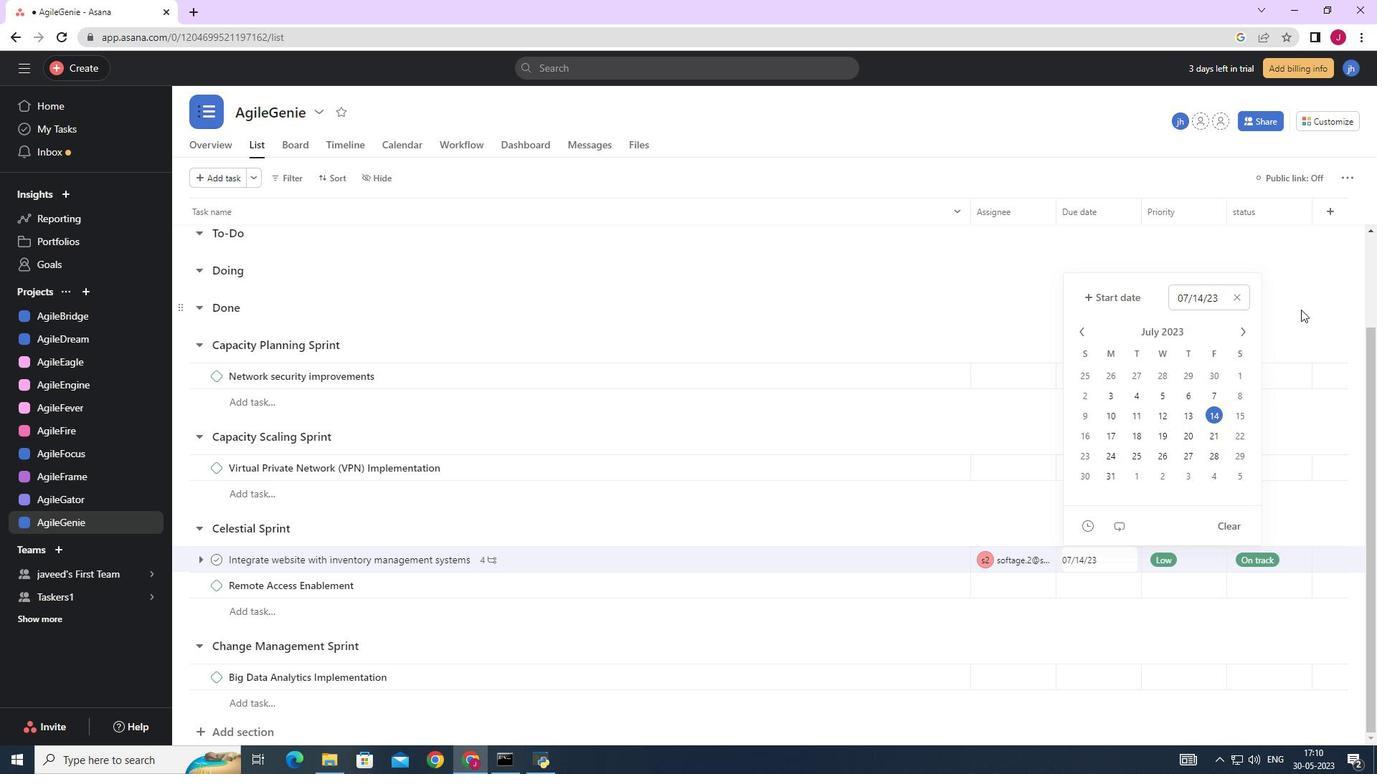 
Action: Mouse moved to (1303, 309)
Screenshot: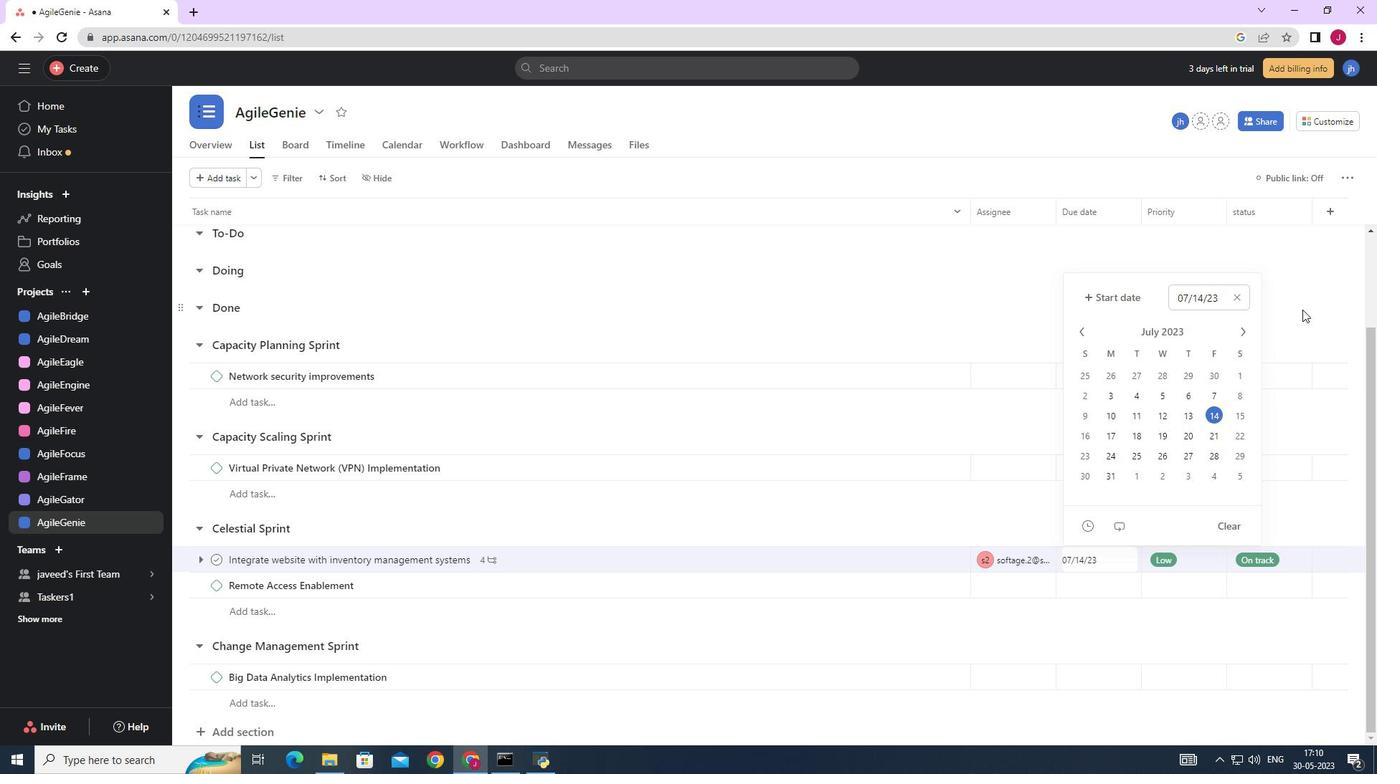 
